 Task: Select June 2020 as the test date.
Action: Mouse moved to (781, 95)
Screenshot: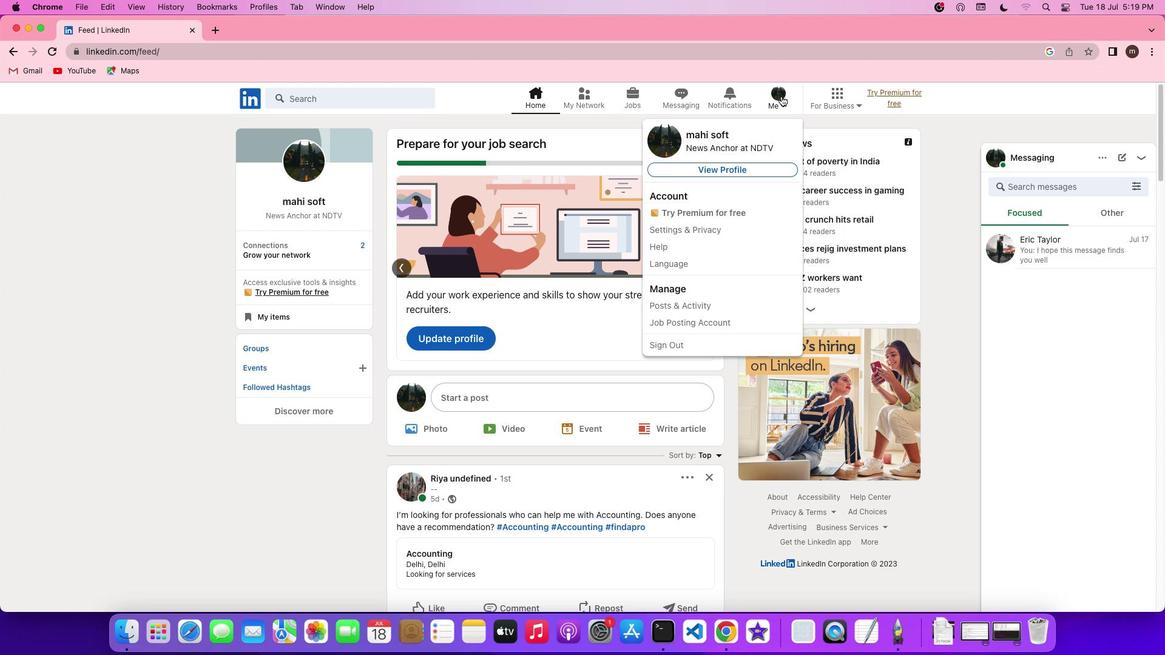 
Action: Mouse pressed left at (781, 95)
Screenshot: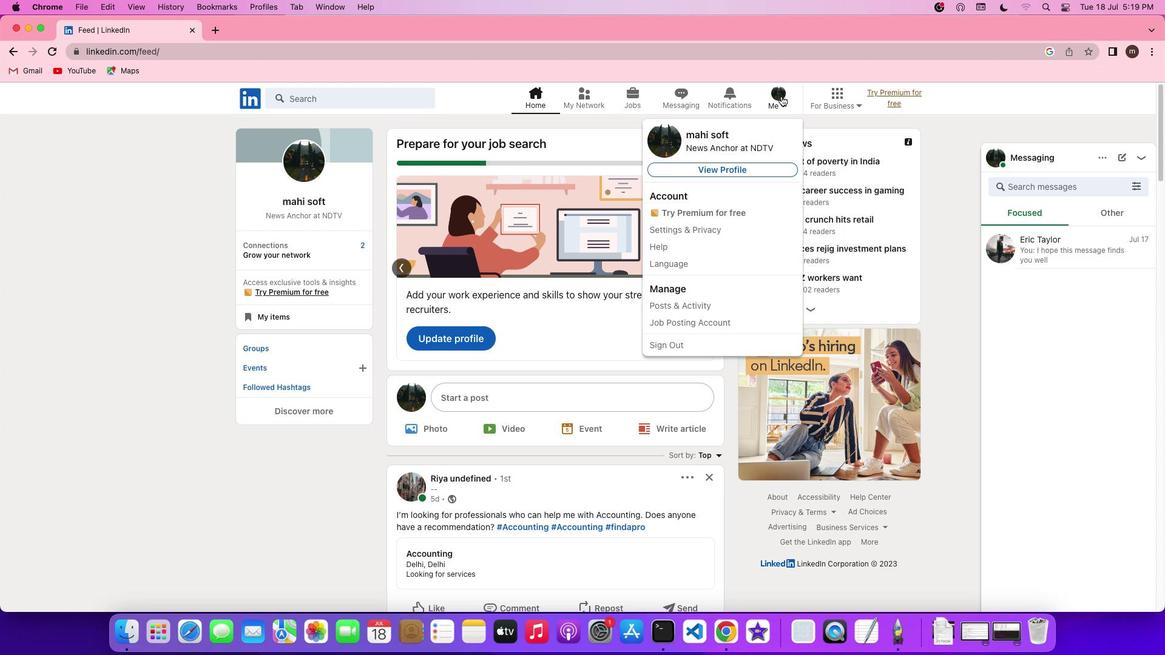 
Action: Mouse pressed left at (781, 95)
Screenshot: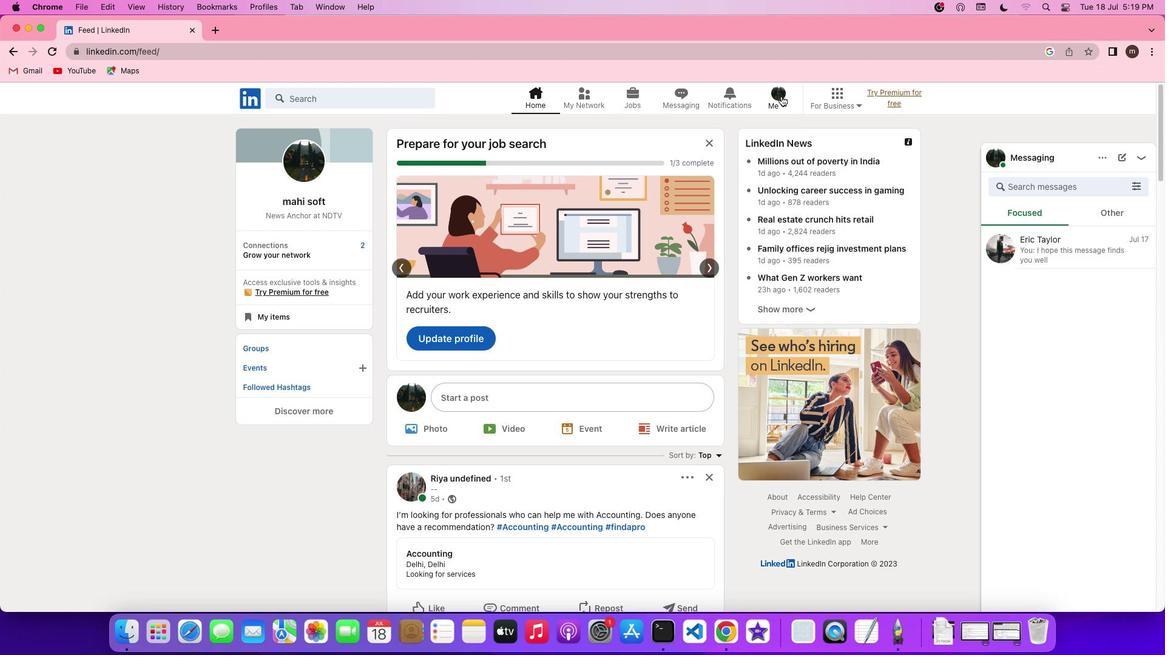 
Action: Mouse pressed left at (781, 95)
Screenshot: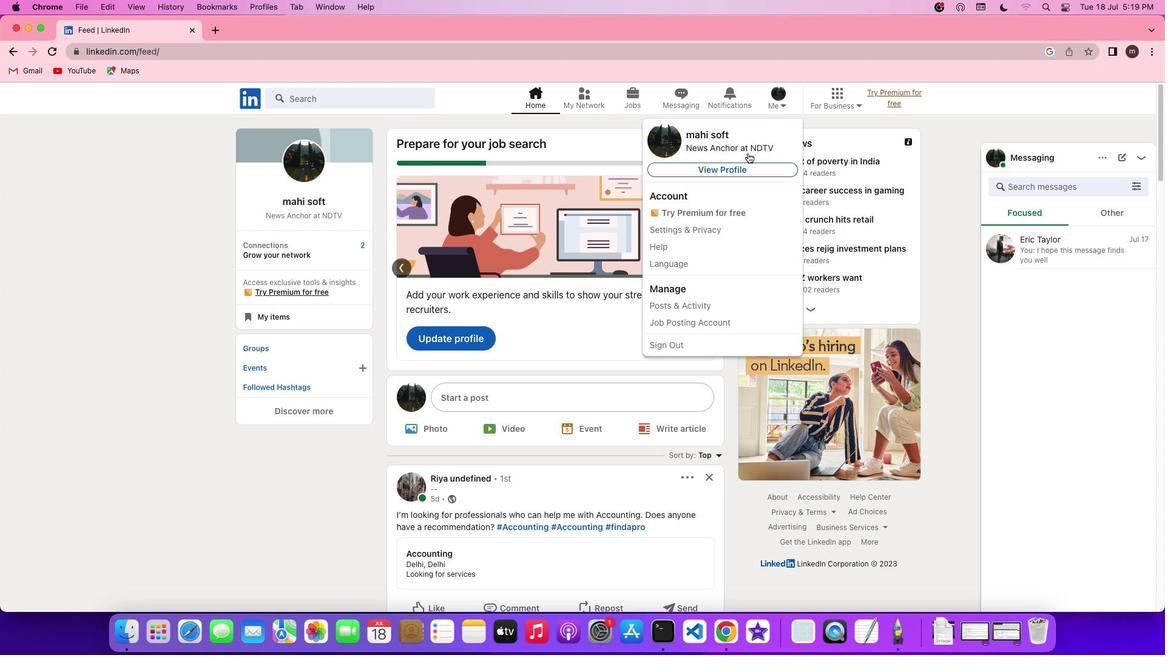 
Action: Mouse moved to (741, 166)
Screenshot: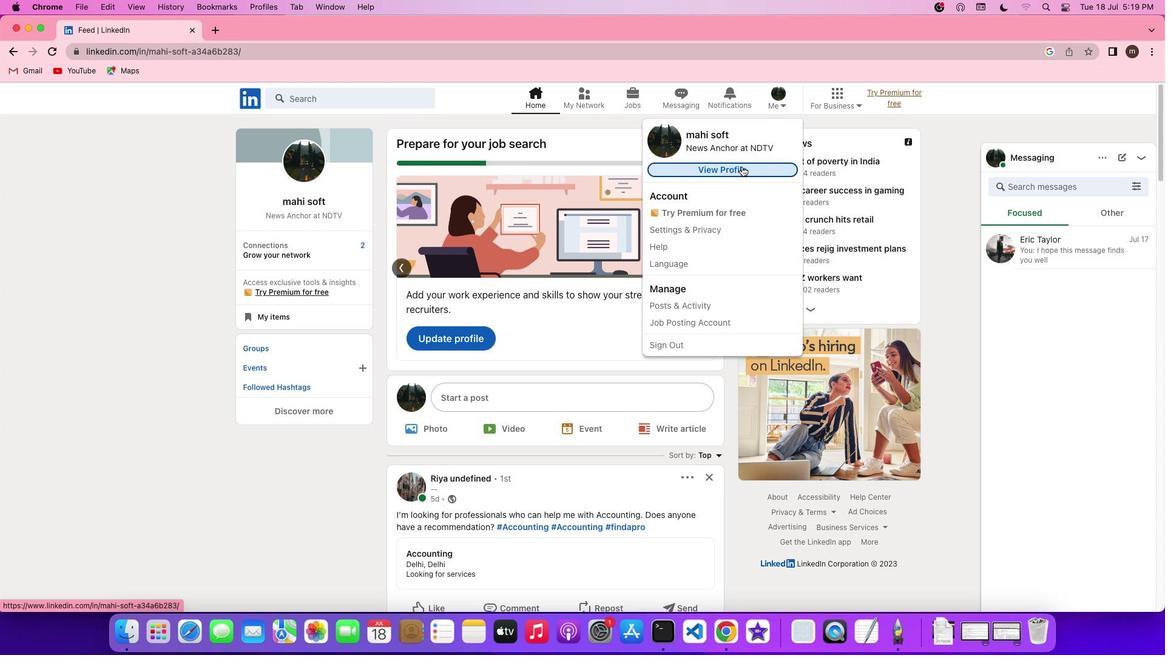
Action: Mouse pressed left at (741, 166)
Screenshot: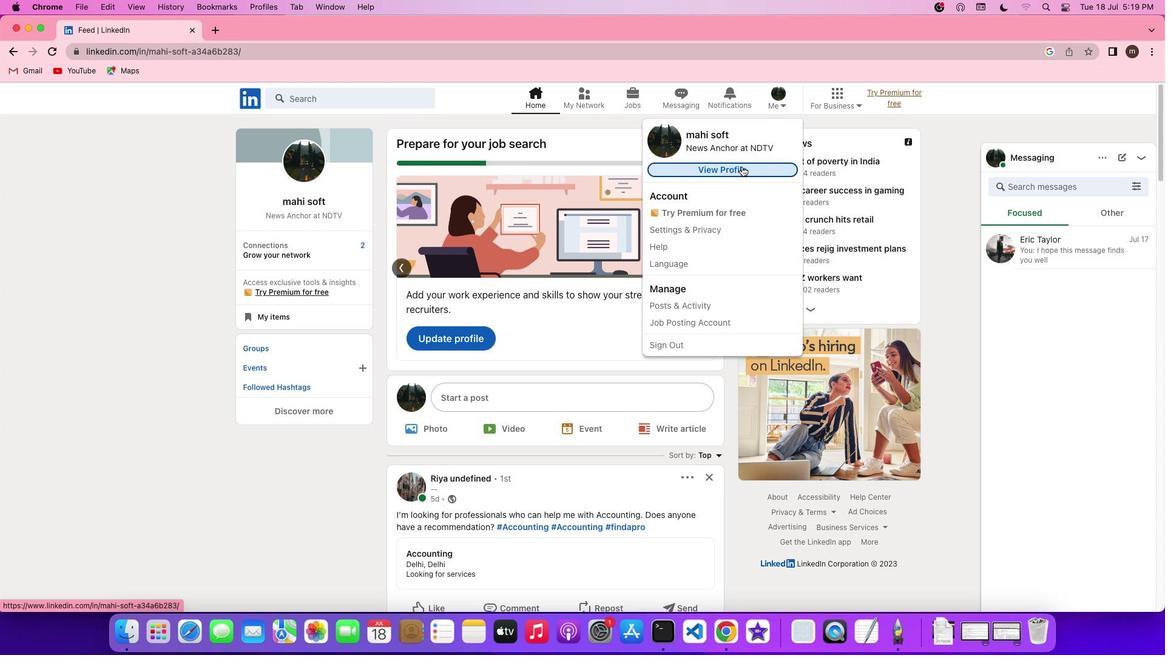
Action: Mouse moved to (397, 359)
Screenshot: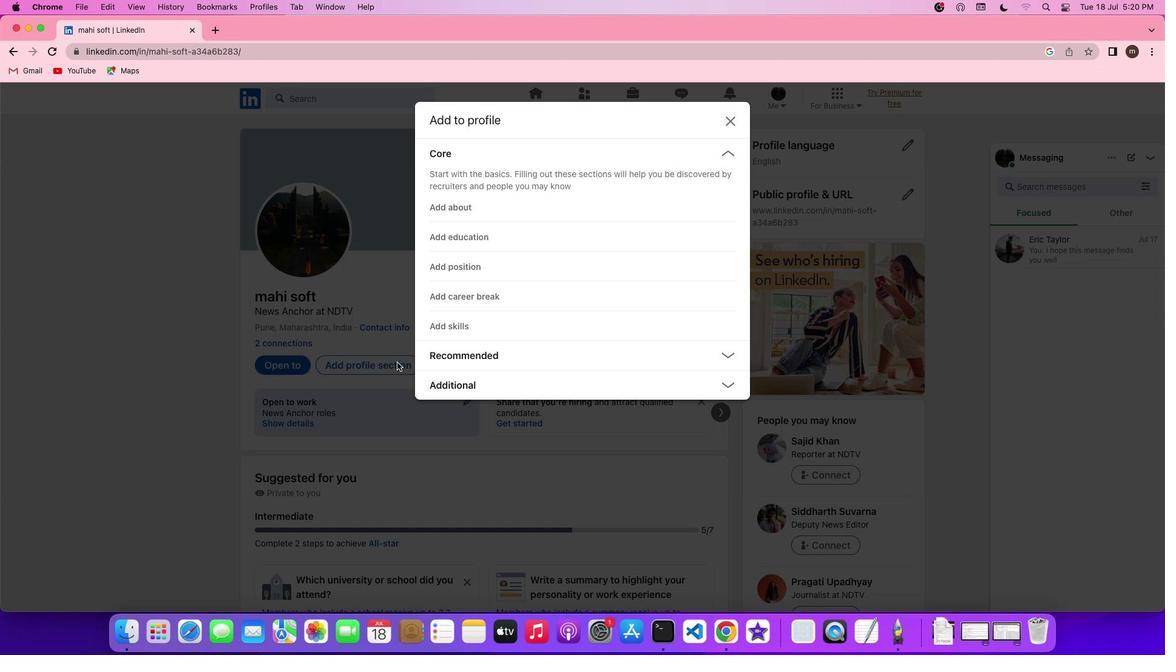 
Action: Mouse pressed left at (397, 359)
Screenshot: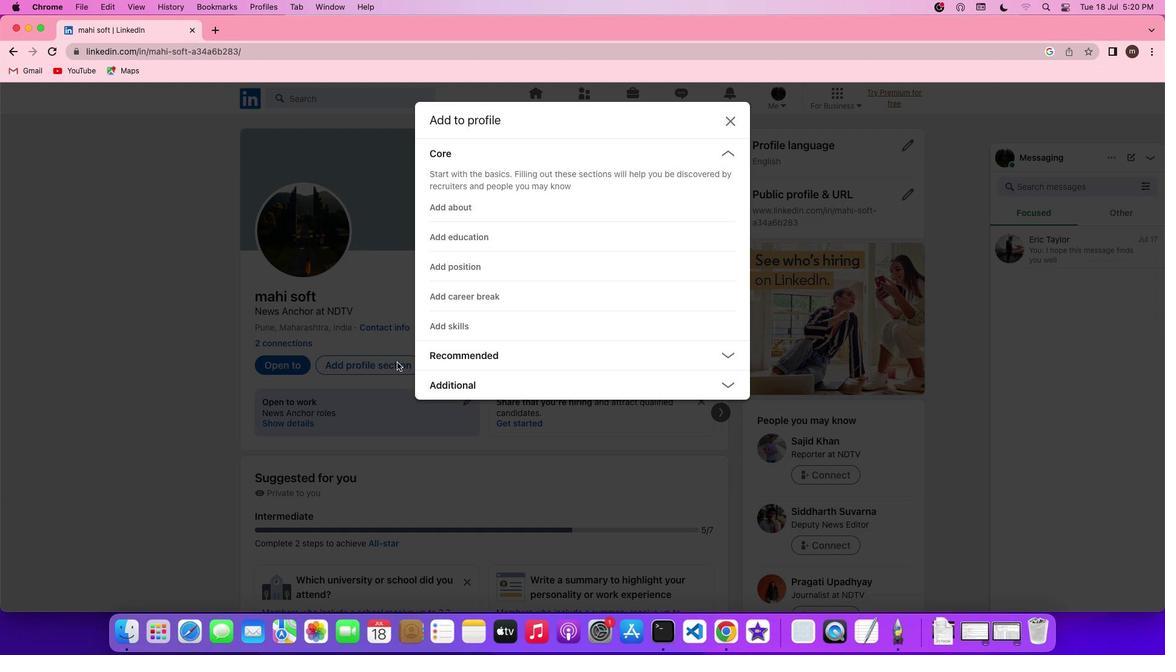
Action: Mouse moved to (461, 383)
Screenshot: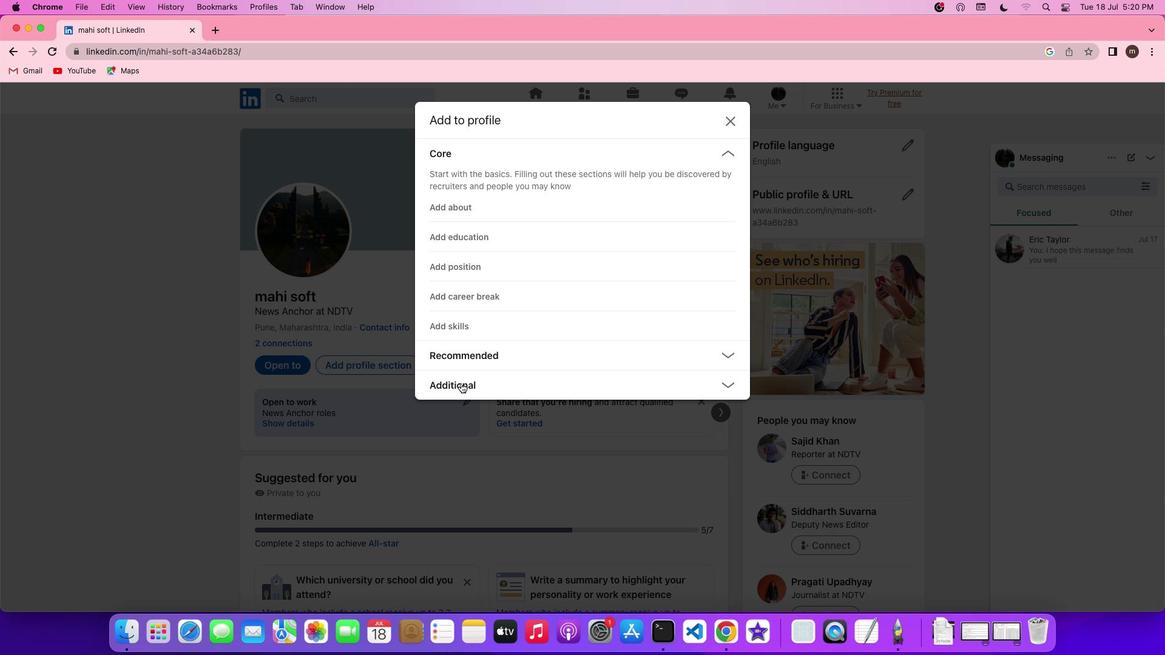 
Action: Mouse pressed left at (461, 383)
Screenshot: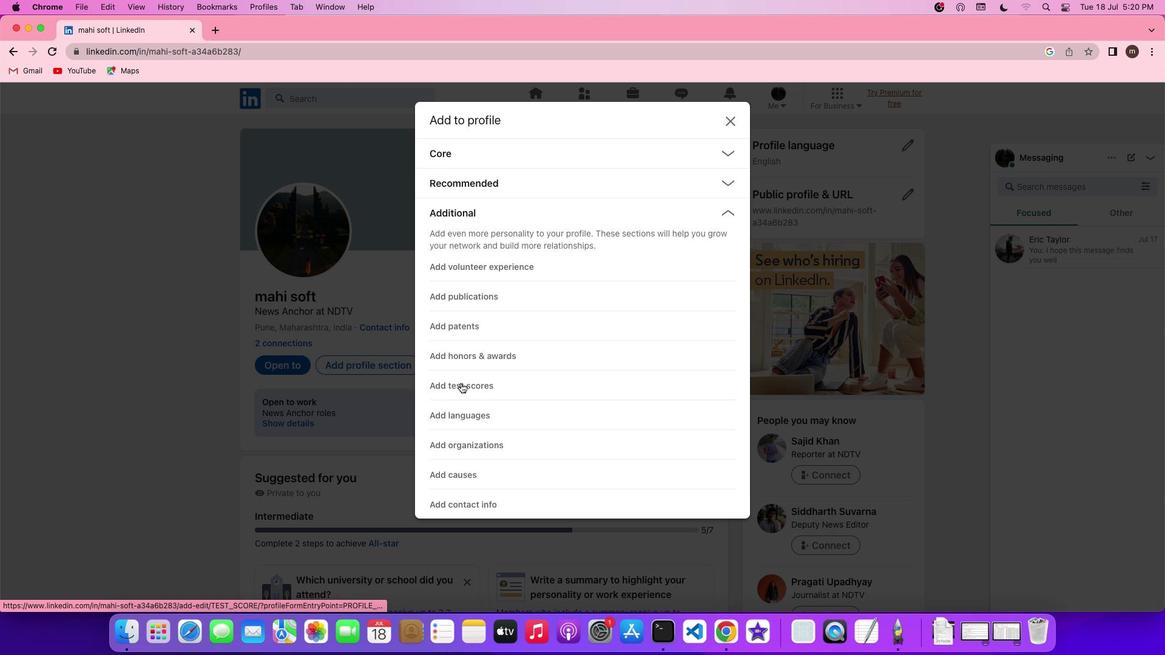 
Action: Mouse moved to (461, 383)
Screenshot: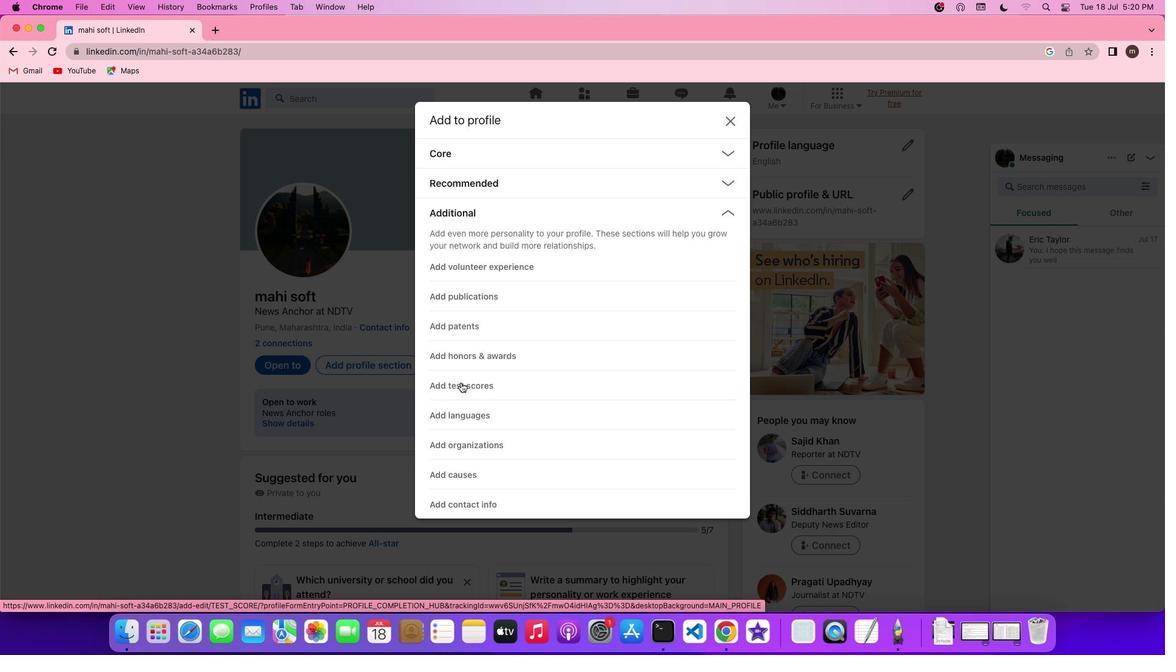 
Action: Mouse pressed left at (461, 383)
Screenshot: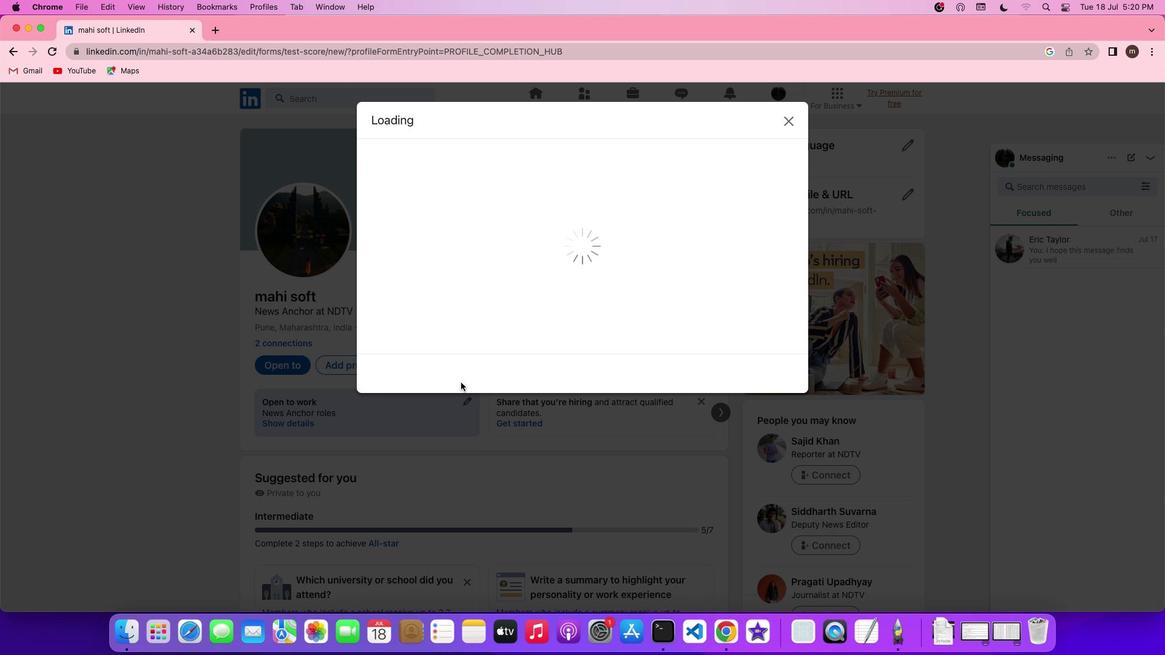 
Action: Mouse moved to (560, 336)
Screenshot: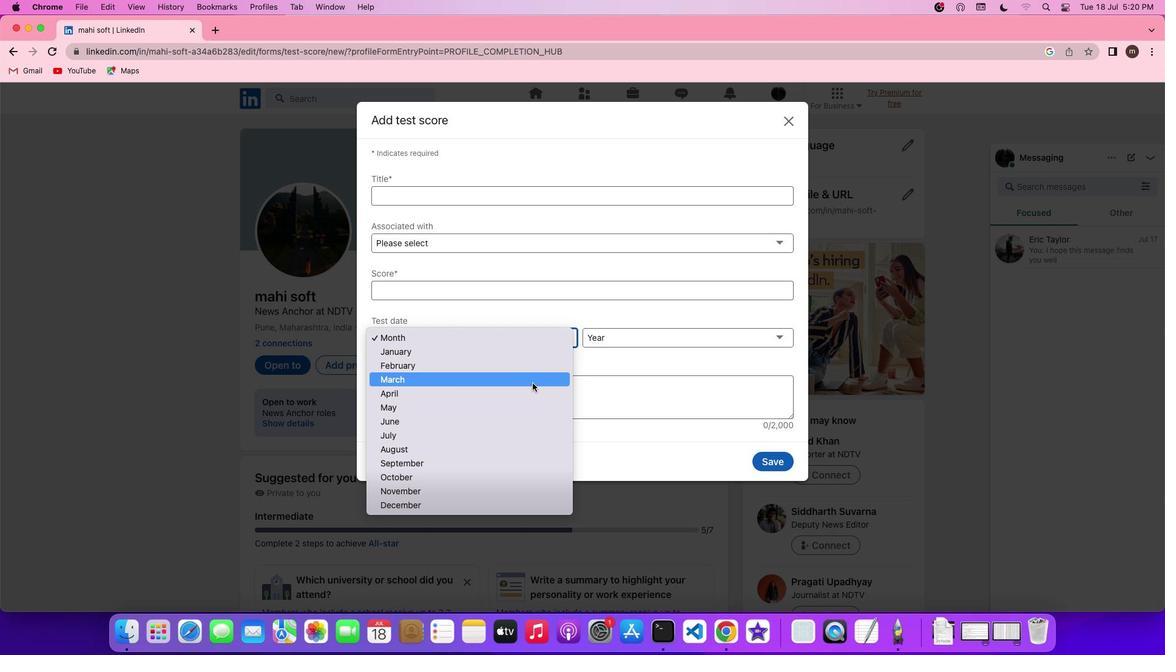 
Action: Mouse pressed left at (560, 336)
Screenshot: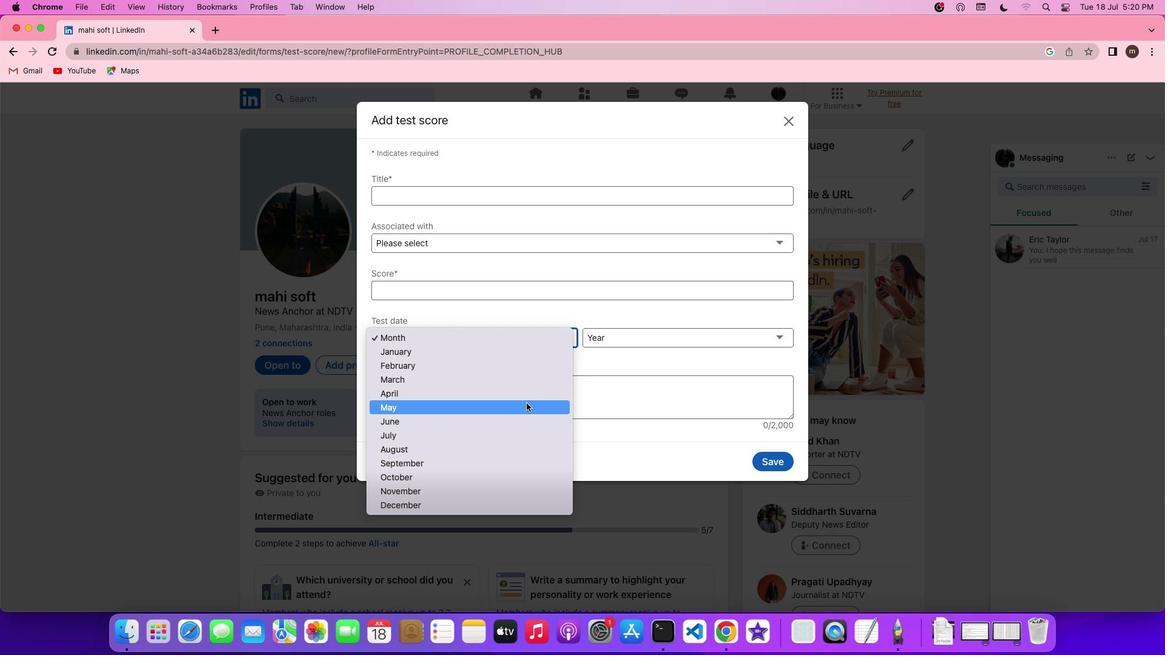 
Action: Mouse moved to (523, 417)
Screenshot: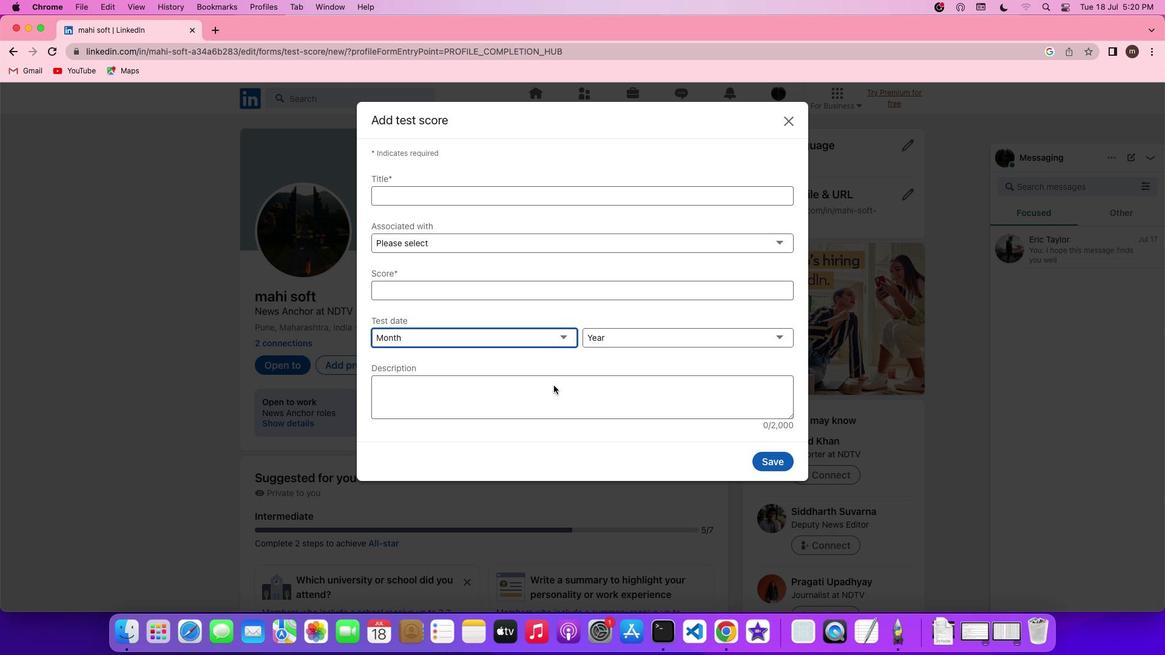 
Action: Mouse pressed left at (523, 417)
Screenshot: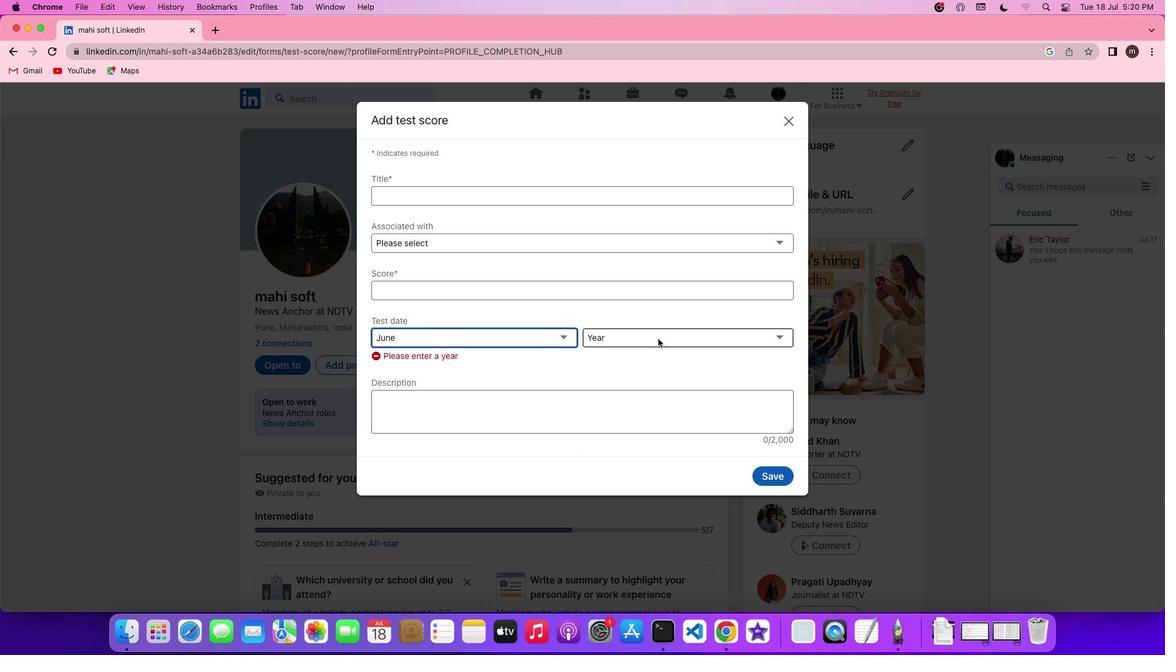 
Action: Mouse moved to (658, 339)
Screenshot: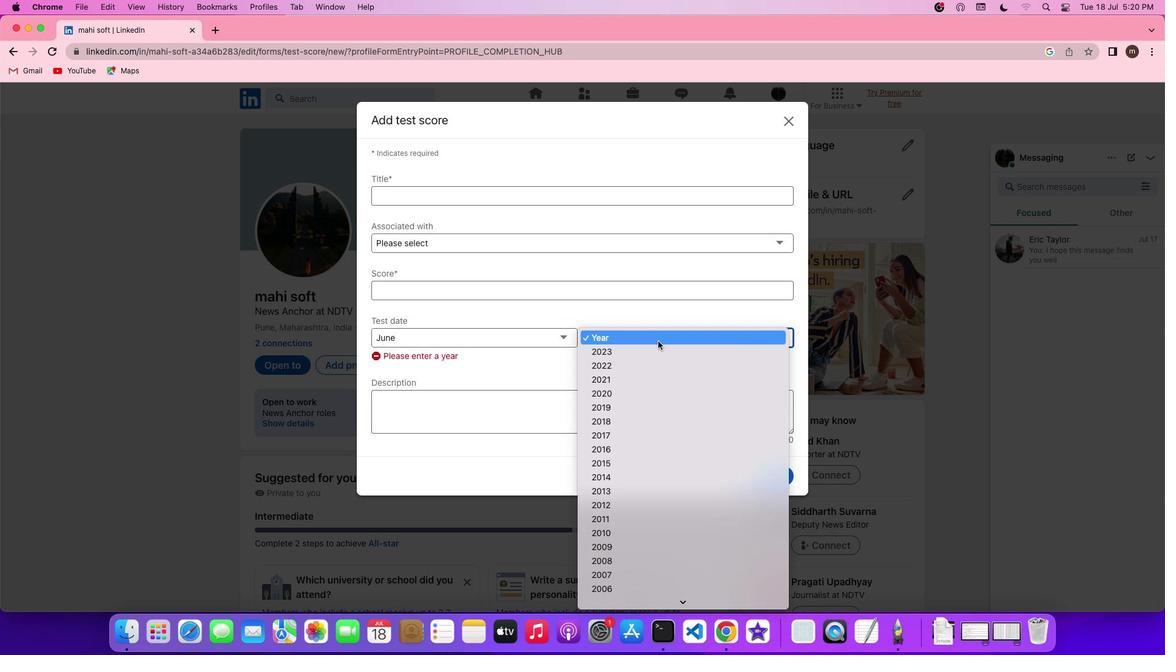 
Action: Mouse pressed left at (658, 339)
Screenshot: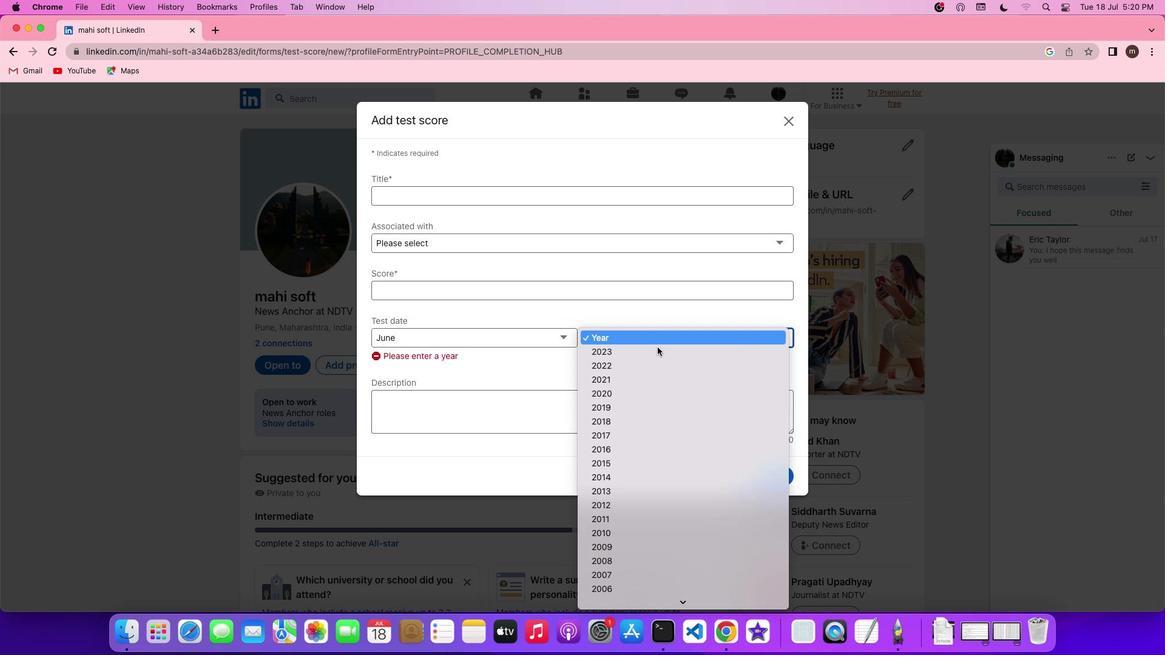
Action: Mouse moved to (637, 400)
Screenshot: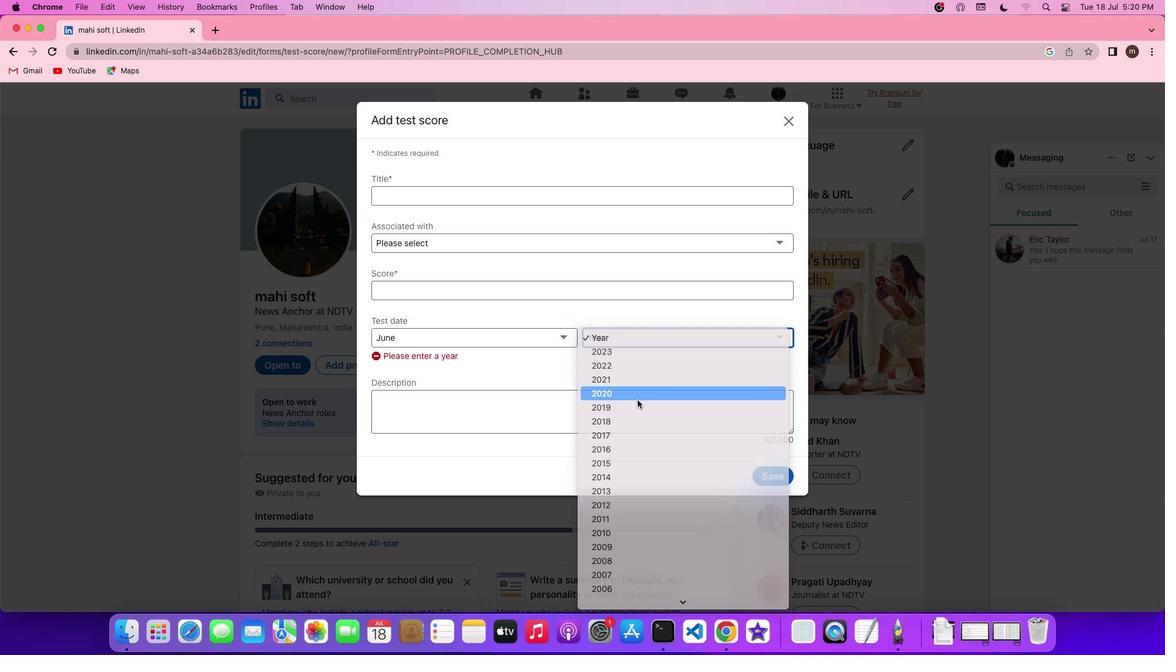 
Action: Mouse pressed left at (637, 400)
Screenshot: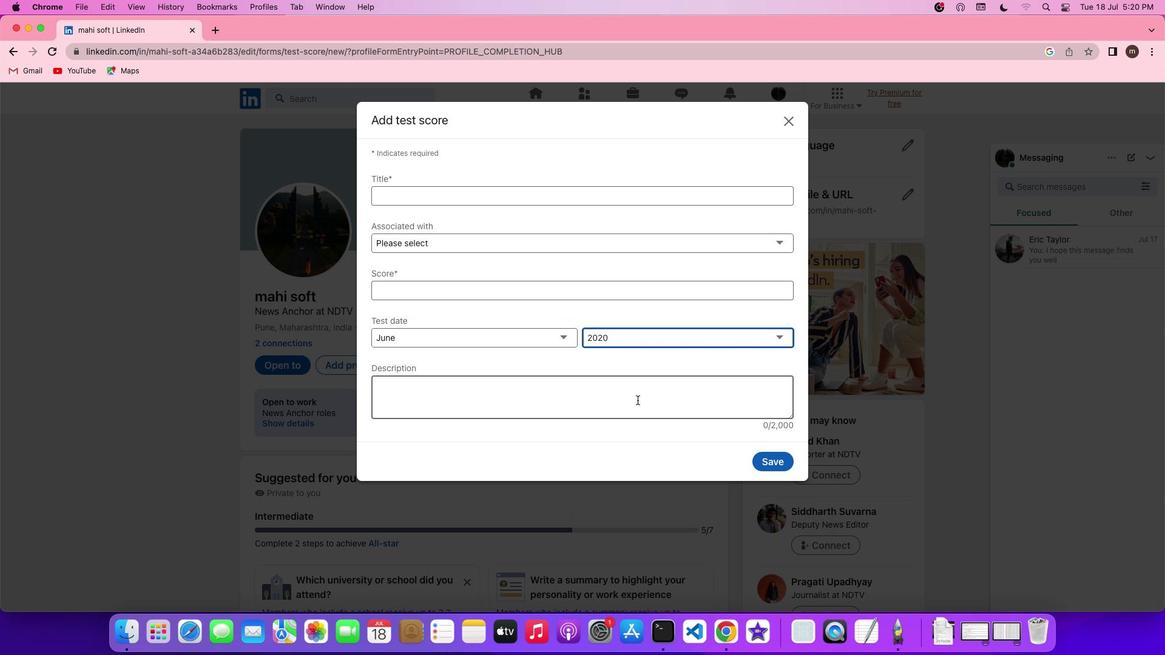 
